 Task: Invite Team Member Softage.1@softage.net to Workspace Lead Generation. Invite Team Member Softage.2@softage.net to Workspace Lead Generation. Invite Team Member Softage.3@softage.net to Workspace Lead Generation. Invite Team Member Softage.4@softage.net to Workspace Lead Generation
Action: Mouse moved to (723, 109)
Screenshot: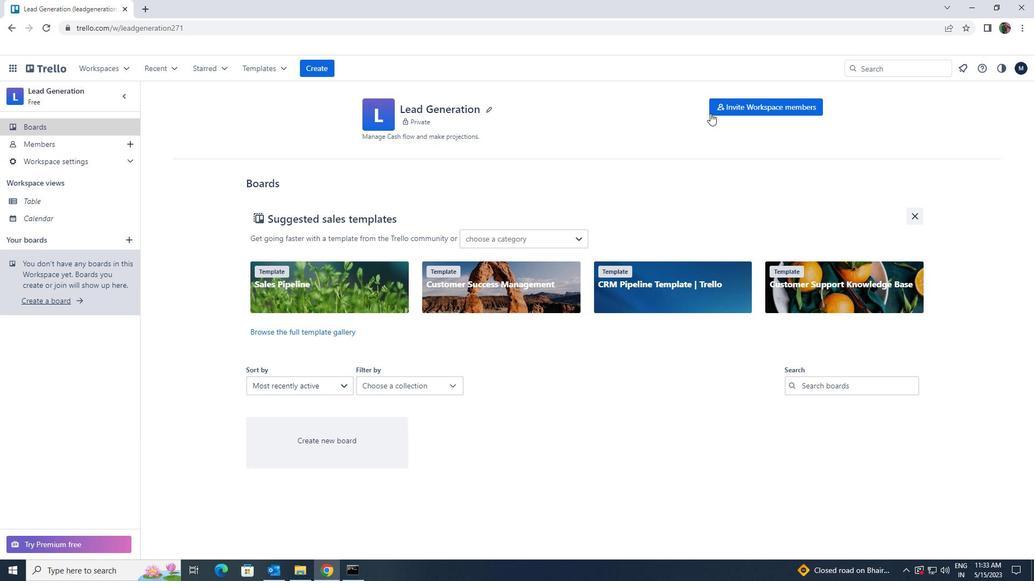
Action: Mouse pressed left at (723, 109)
Screenshot: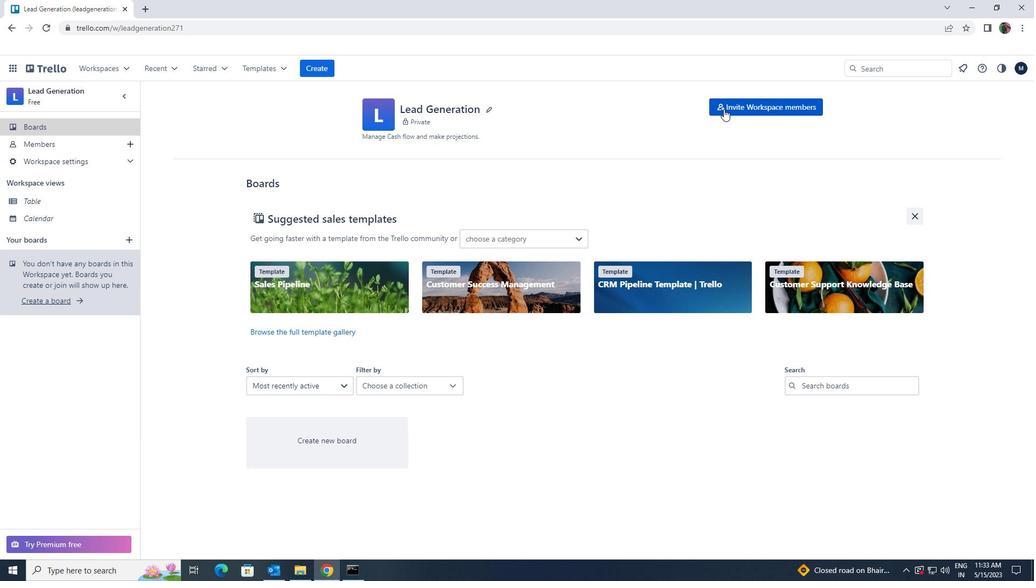 
Action: Key pressed <Key.shift>SOFTAGE.1<Key.shift>@SOFTAGE.NET
Screenshot: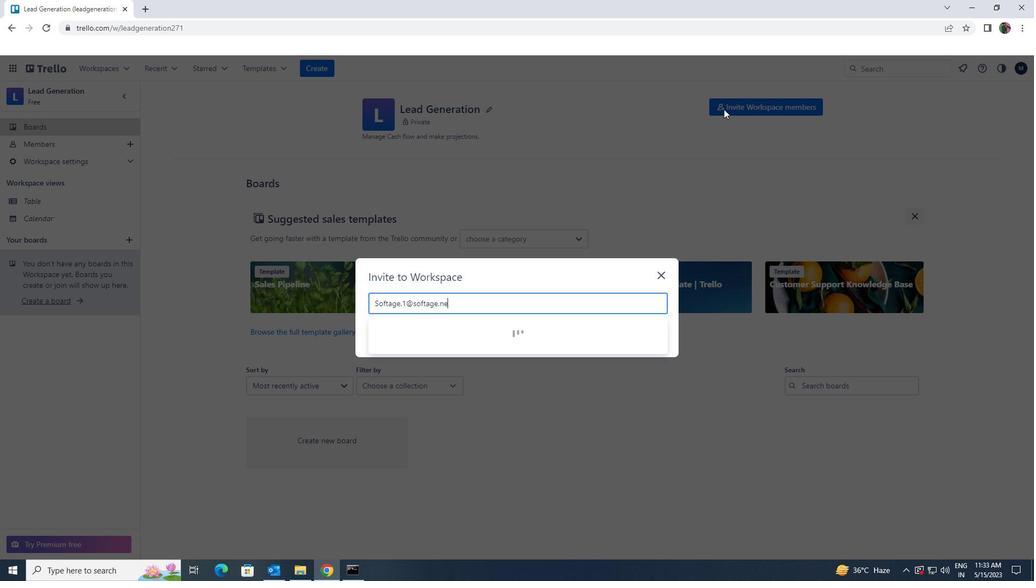 
Action: Mouse moved to (422, 326)
Screenshot: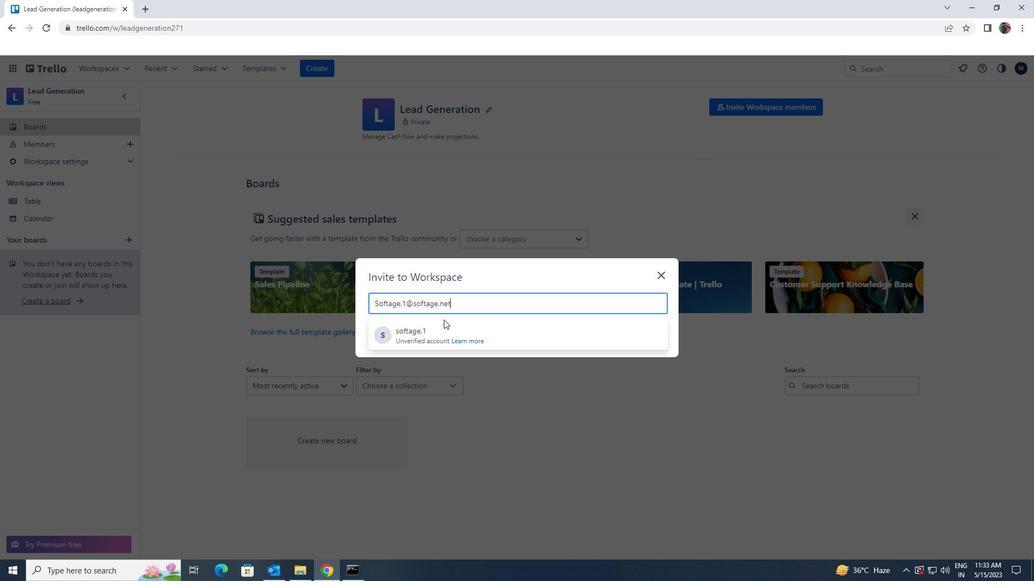 
Action: Mouse pressed left at (422, 326)
Screenshot: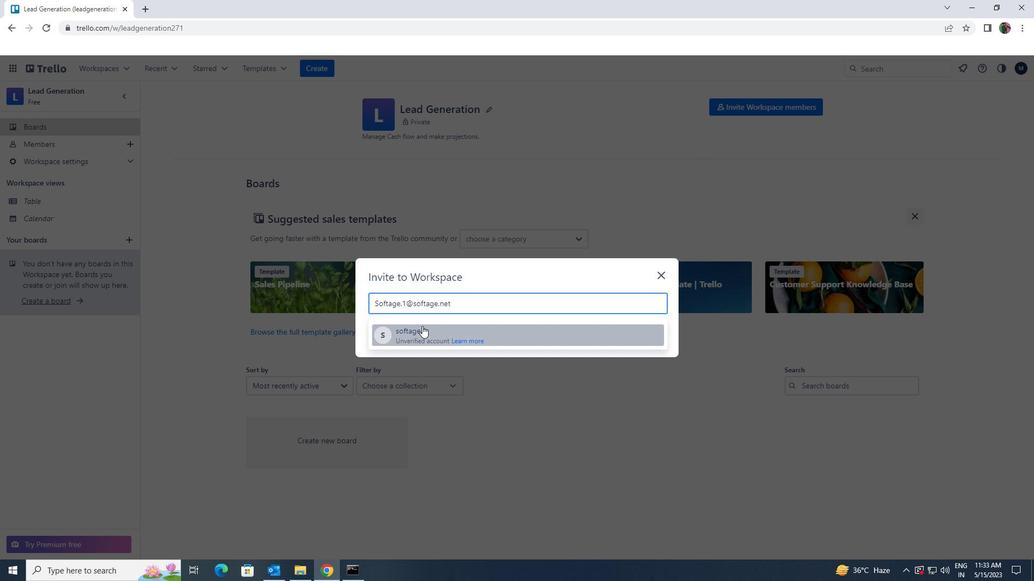 
Action: Key pressed SOFTAGE.2<Key.shift>@SOFTAGE.NET
Screenshot: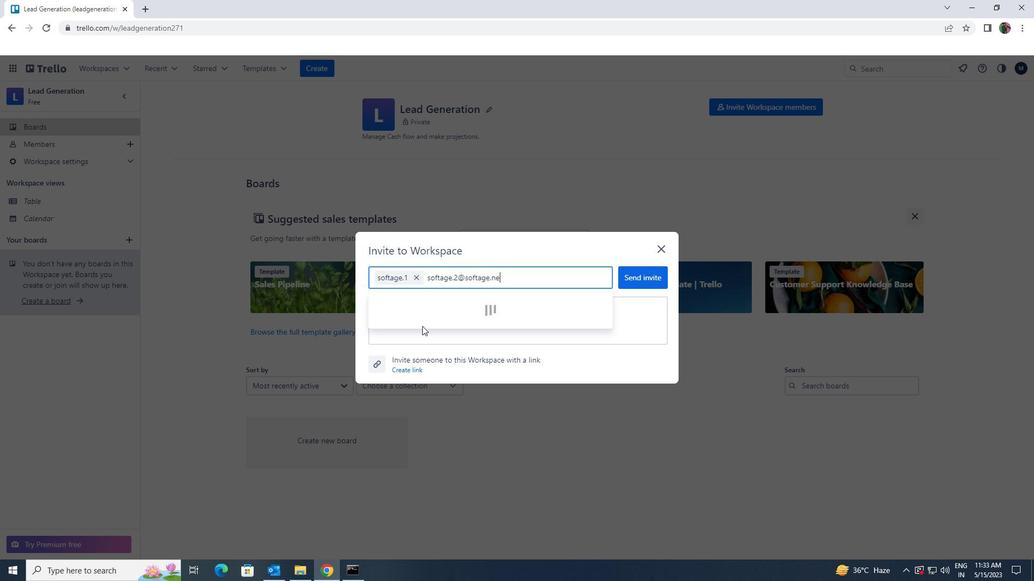 
Action: Mouse moved to (416, 315)
Screenshot: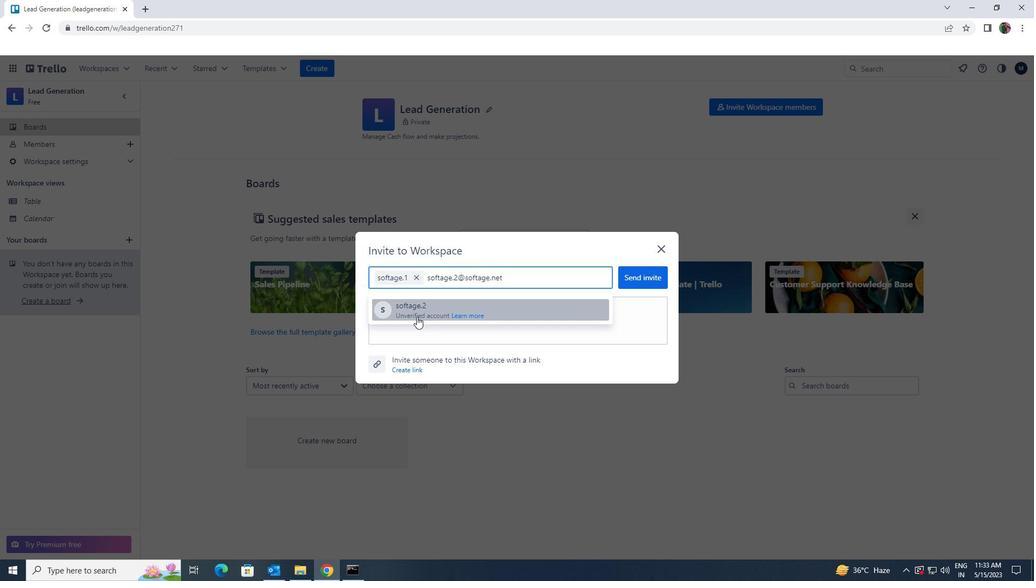 
Action: Mouse pressed left at (416, 315)
Screenshot: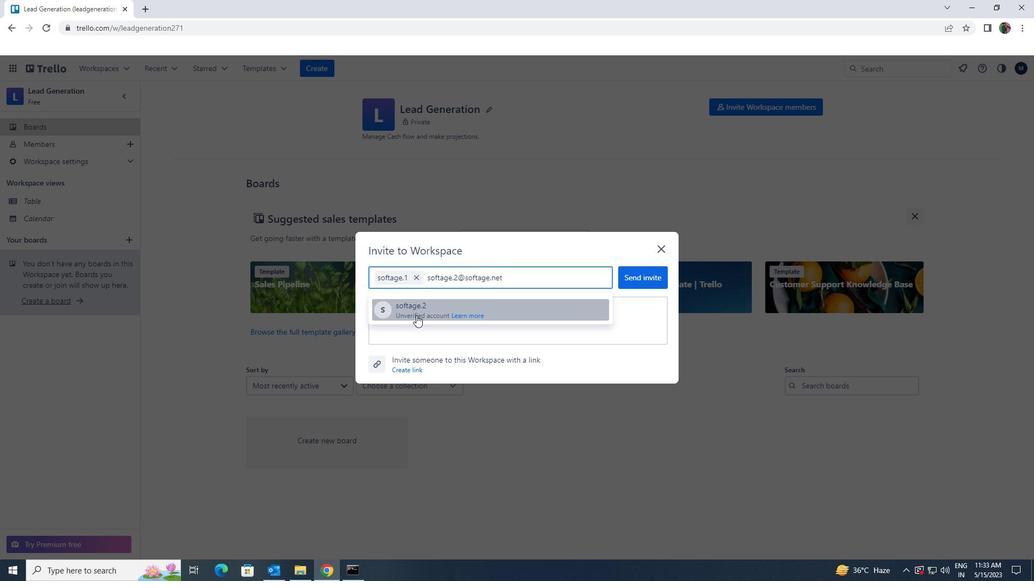 
Action: Key pressed SOFTAGE.3<Key.shift>@SOFTAGE.NET
Screenshot: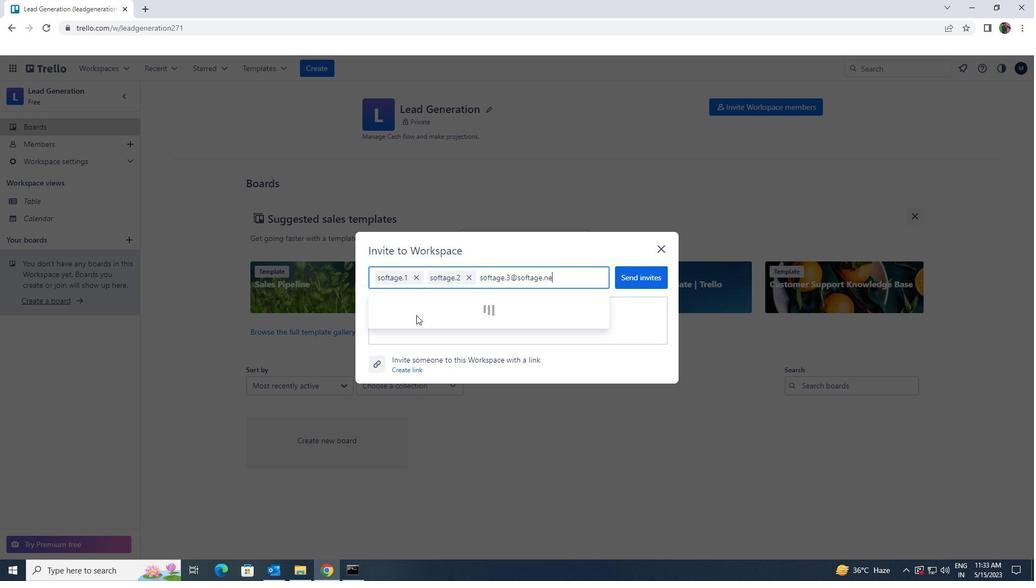 
Action: Mouse pressed left at (416, 315)
Screenshot: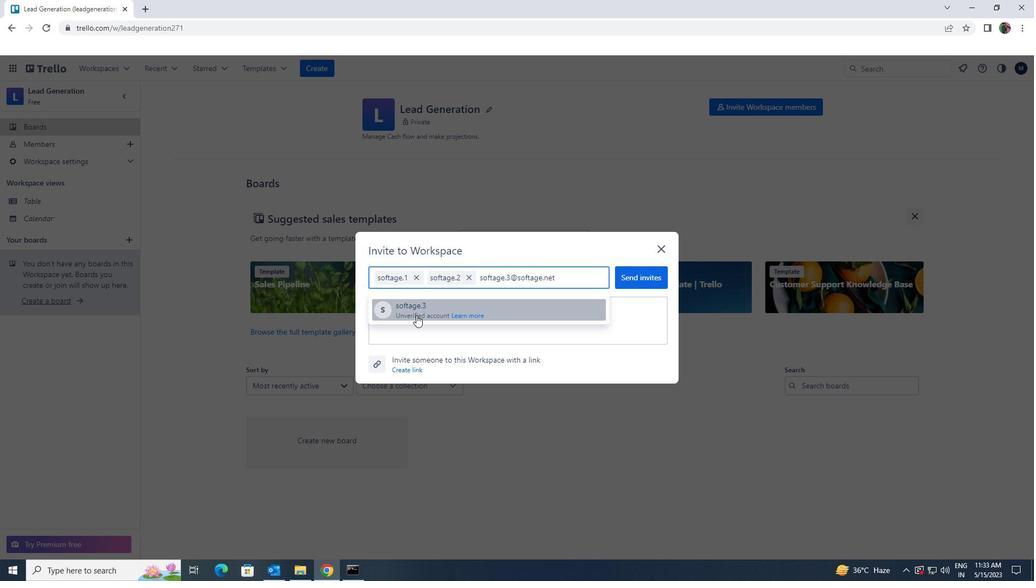 
Action: Key pressed SOFTAGE.4<Key.shift>@SOFTAGE.NET
Screenshot: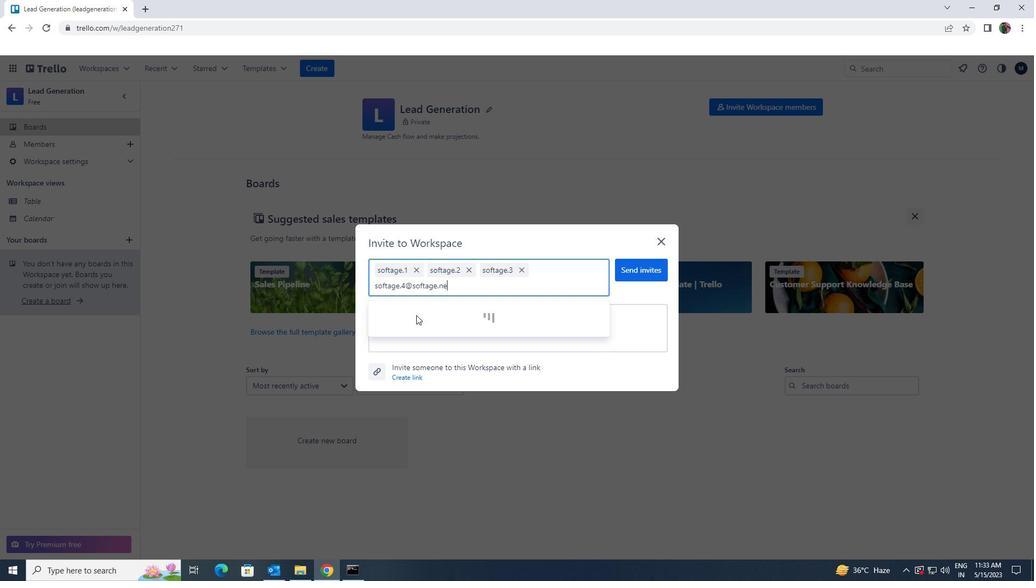 
Action: Mouse pressed left at (416, 315)
Screenshot: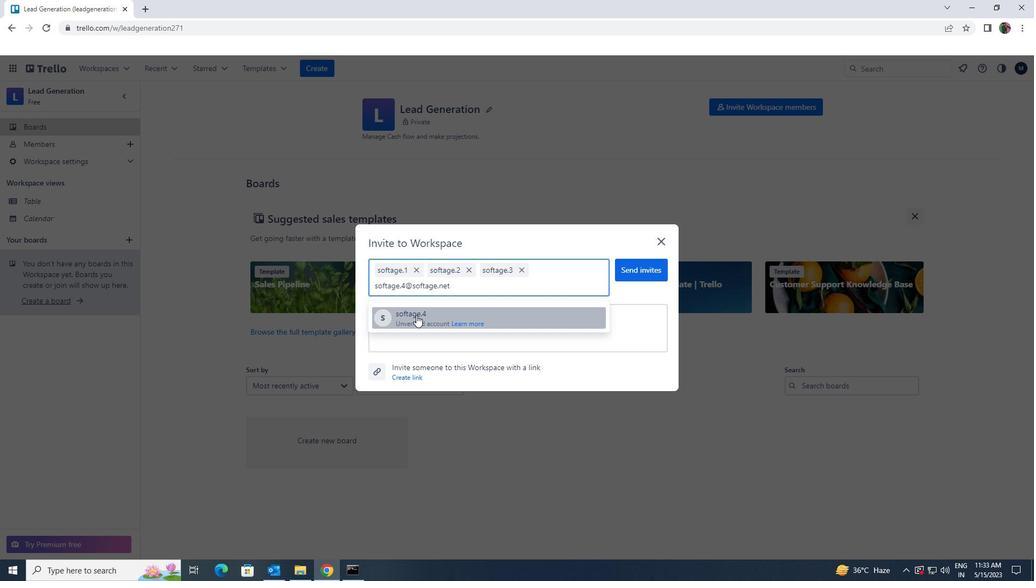 
Action: Mouse moved to (624, 275)
Screenshot: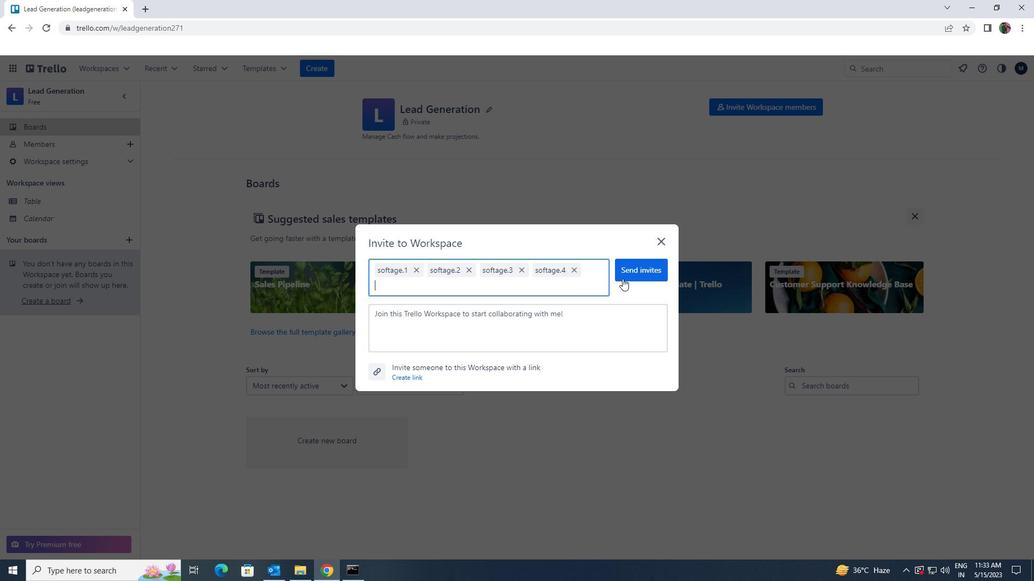 
Action: Mouse pressed left at (624, 275)
Screenshot: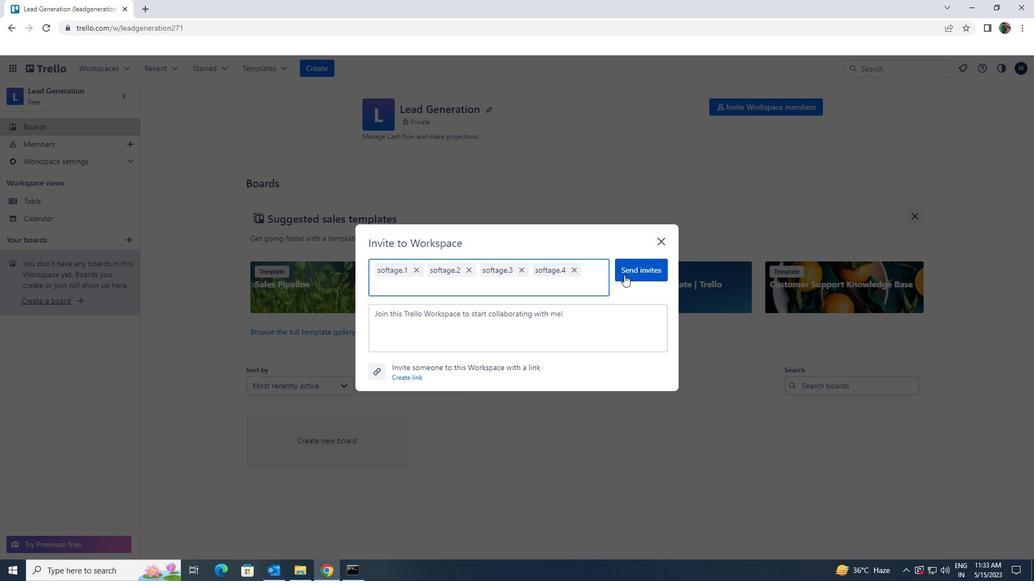 
